 Task: Change the configuration of the board layout of the mark's project to sort by "Reviewers" in ascending order.
Action: Mouse moved to (189, 120)
Screenshot: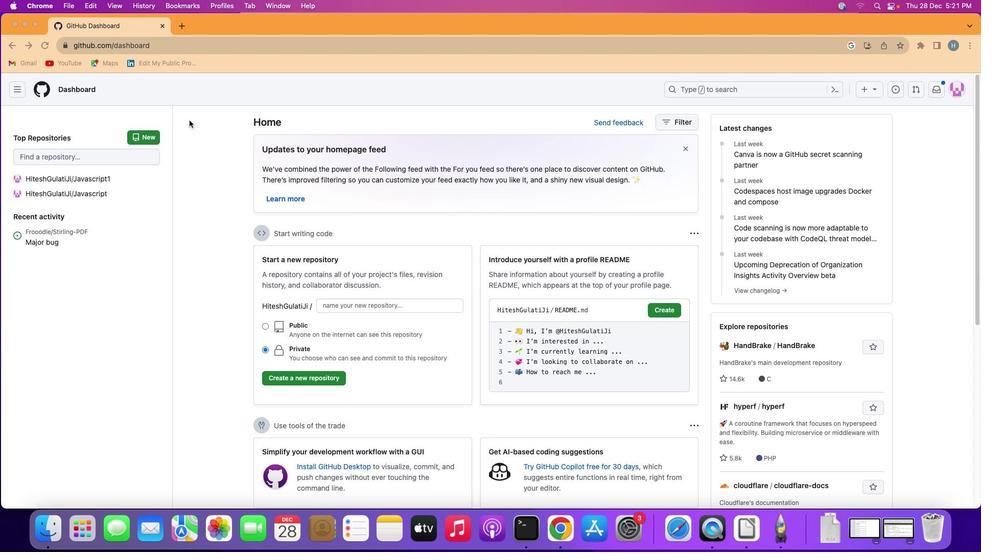 
Action: Mouse pressed left at (189, 120)
Screenshot: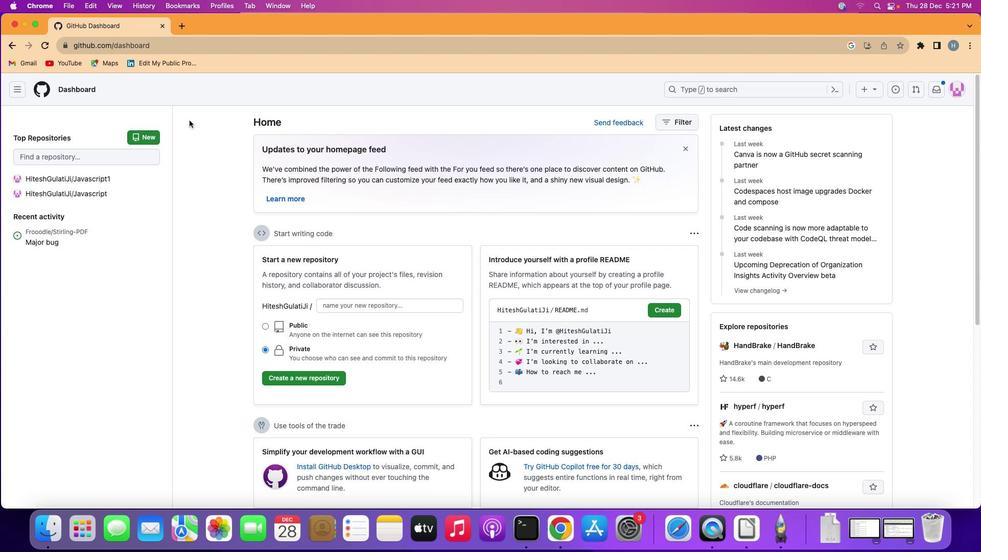 
Action: Mouse moved to (15, 86)
Screenshot: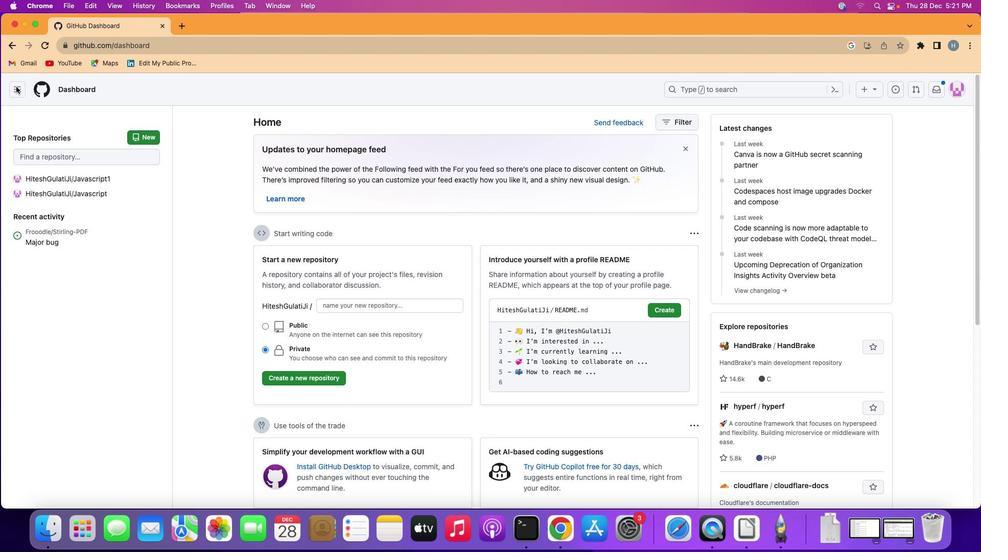 
Action: Mouse pressed left at (15, 86)
Screenshot: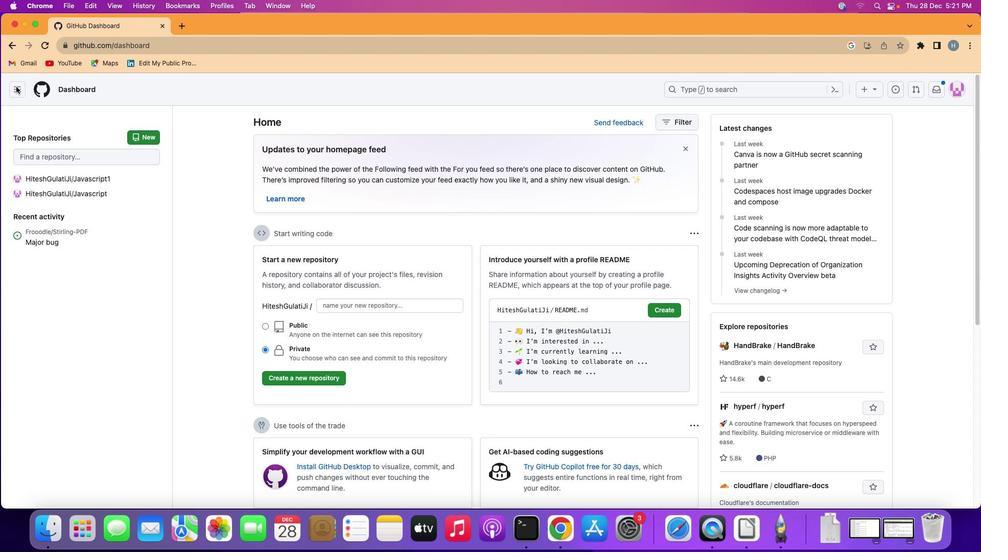 
Action: Mouse moved to (44, 165)
Screenshot: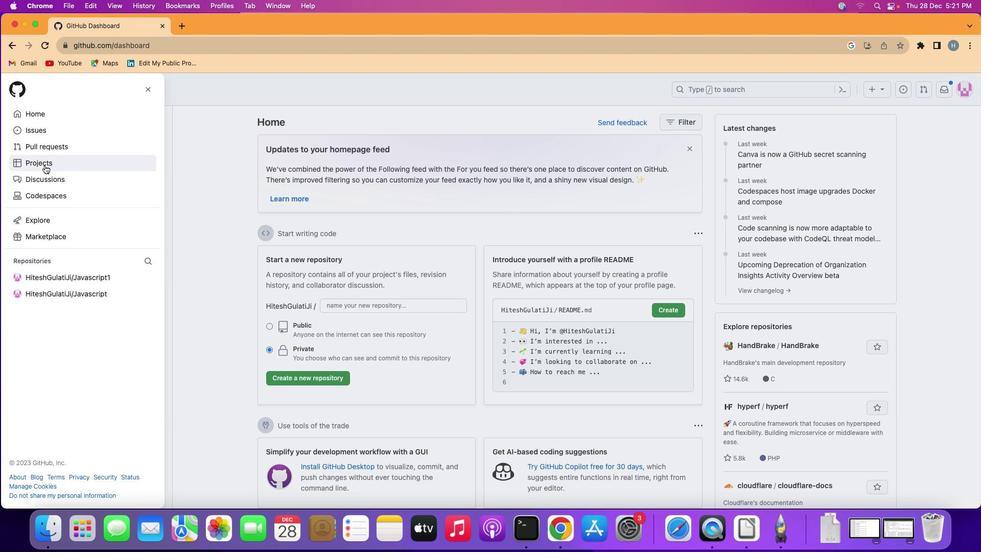 
Action: Mouse pressed left at (44, 165)
Screenshot: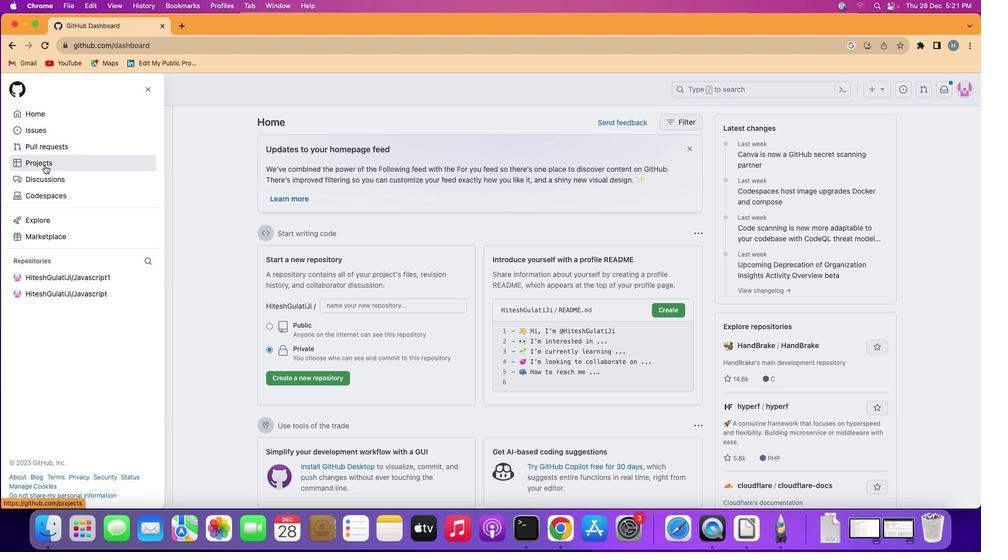 
Action: Mouse moved to (382, 186)
Screenshot: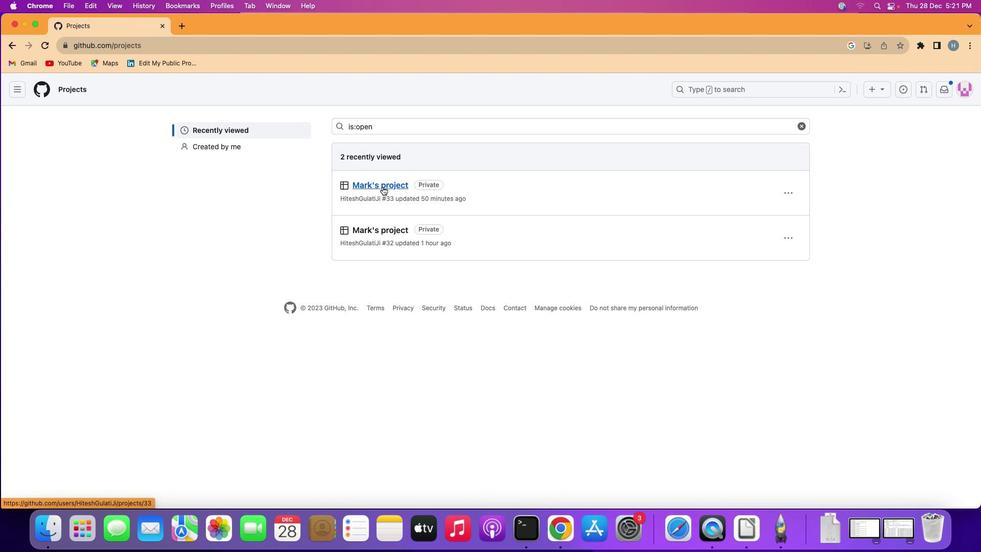 
Action: Mouse pressed left at (382, 186)
Screenshot: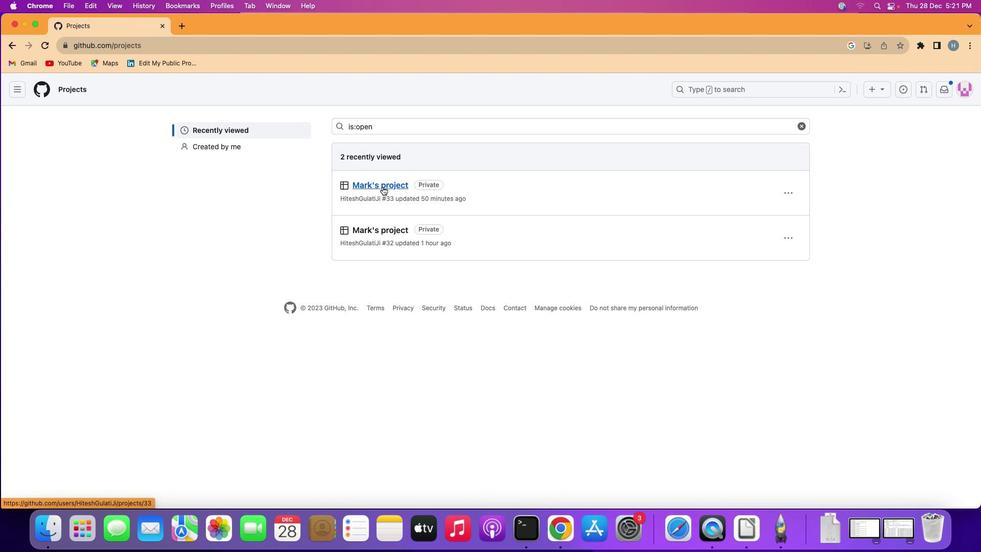 
Action: Mouse moved to (70, 137)
Screenshot: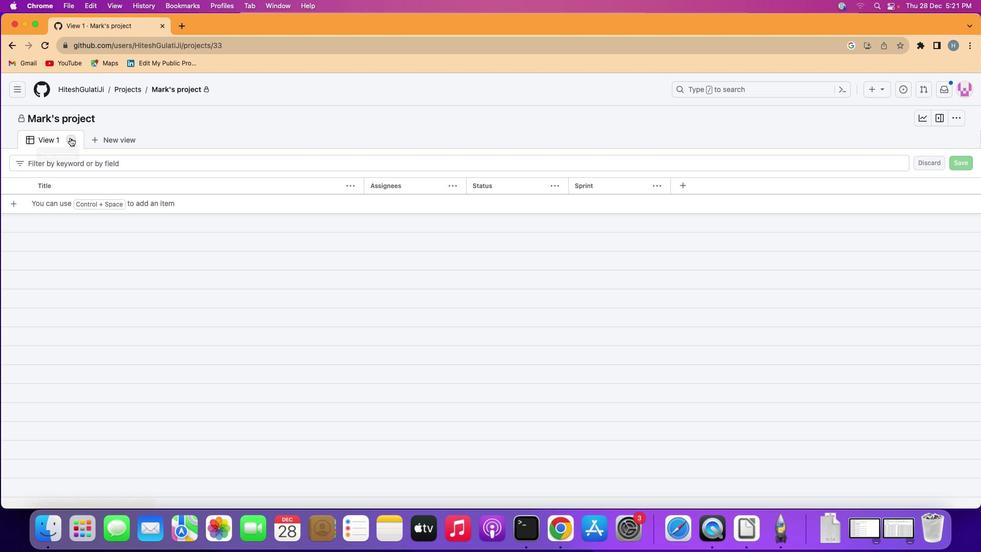 
Action: Mouse pressed left at (70, 137)
Screenshot: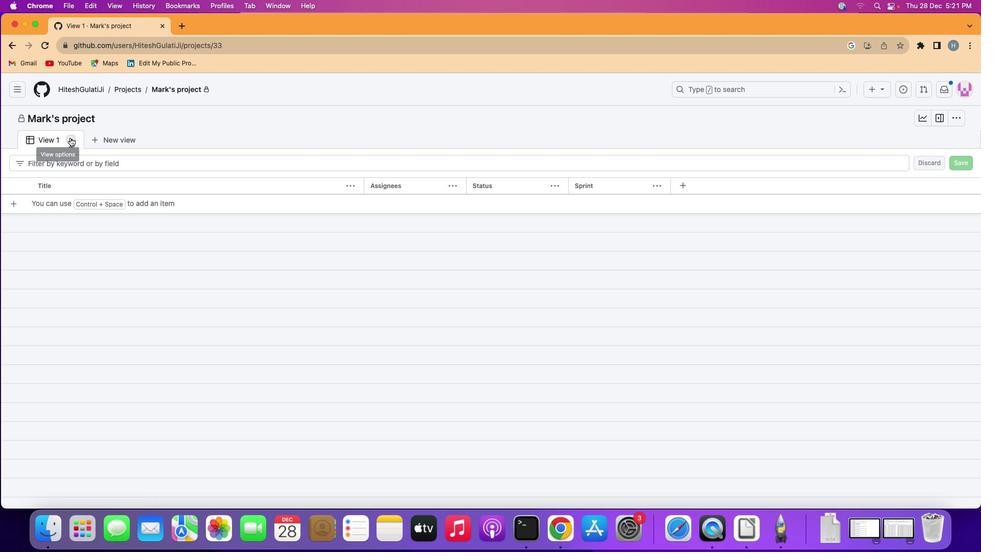 
Action: Mouse moved to (147, 172)
Screenshot: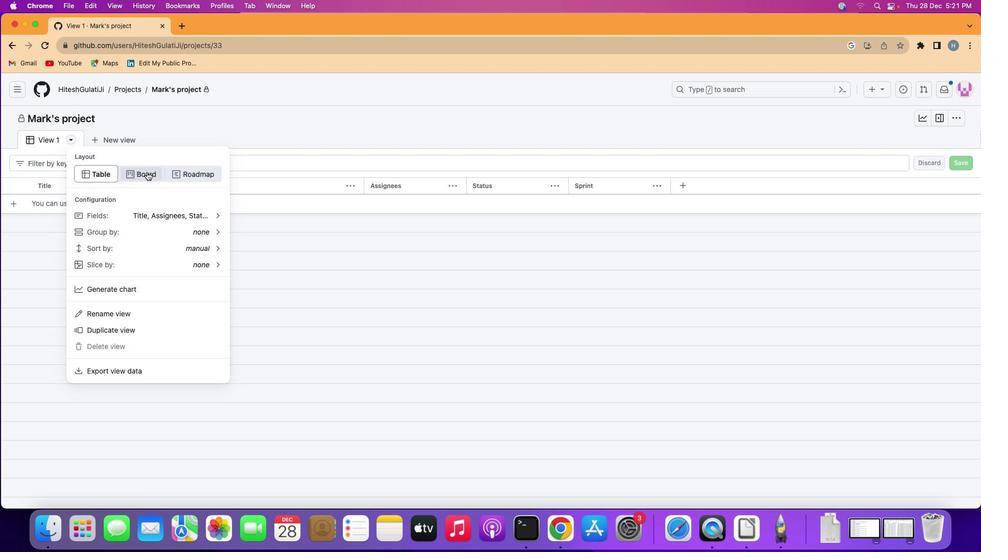 
Action: Mouse pressed left at (147, 172)
Screenshot: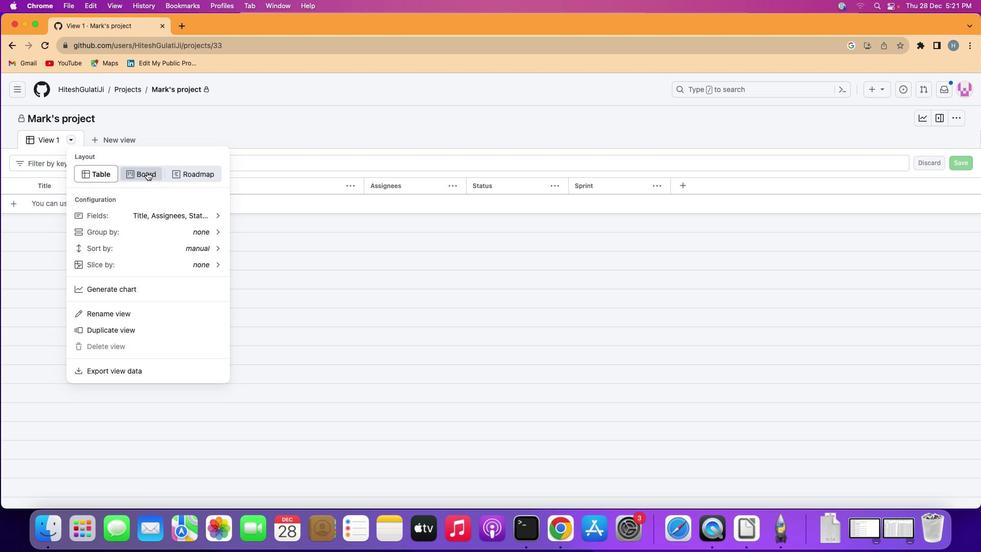 
Action: Mouse moved to (70, 138)
Screenshot: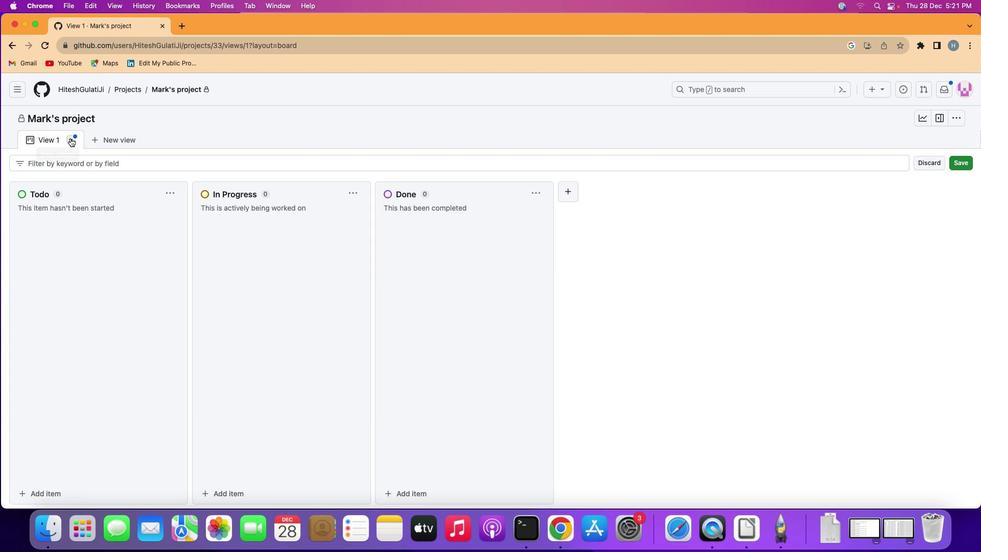 
Action: Mouse pressed left at (70, 138)
Screenshot: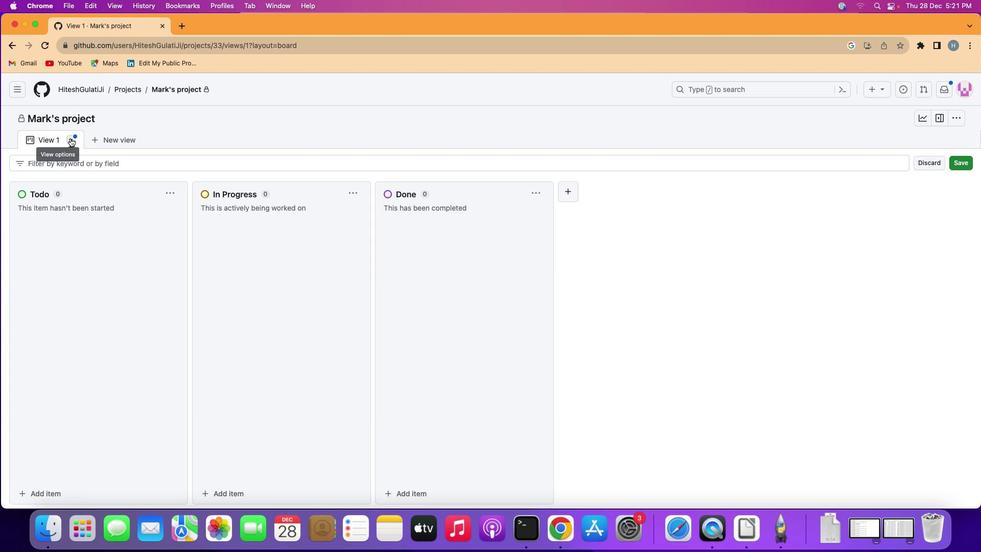 
Action: Mouse moved to (162, 263)
Screenshot: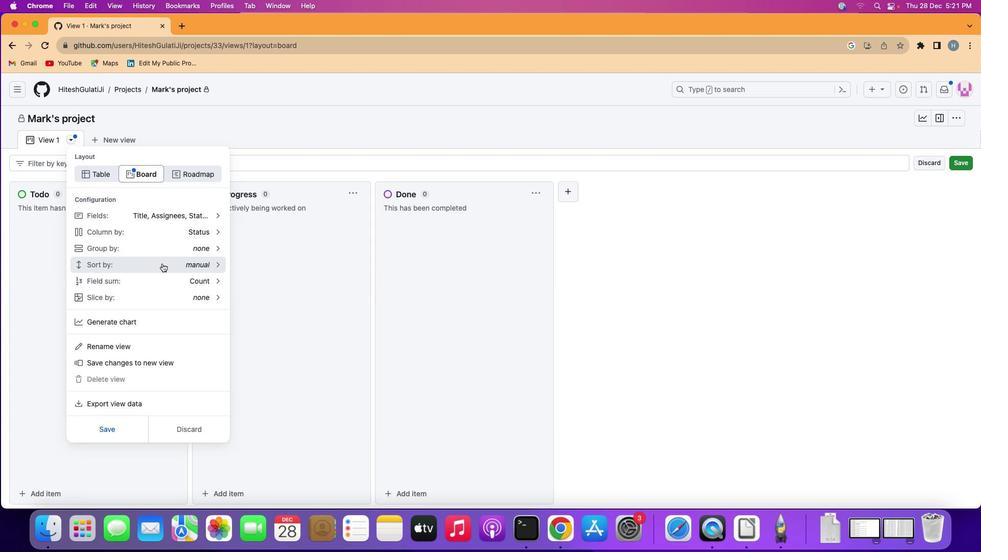 
Action: Mouse pressed left at (162, 263)
Screenshot: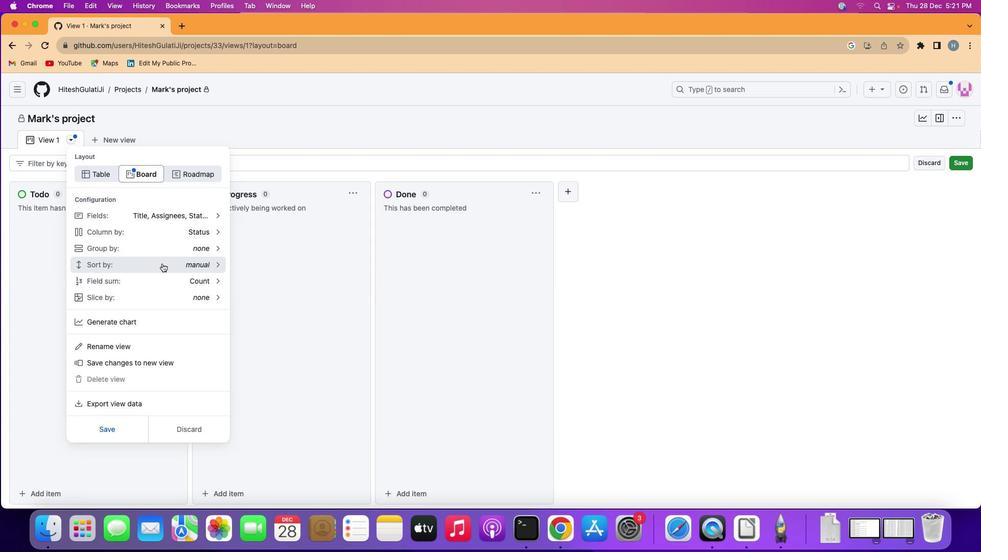 
Action: Mouse moved to (149, 273)
Screenshot: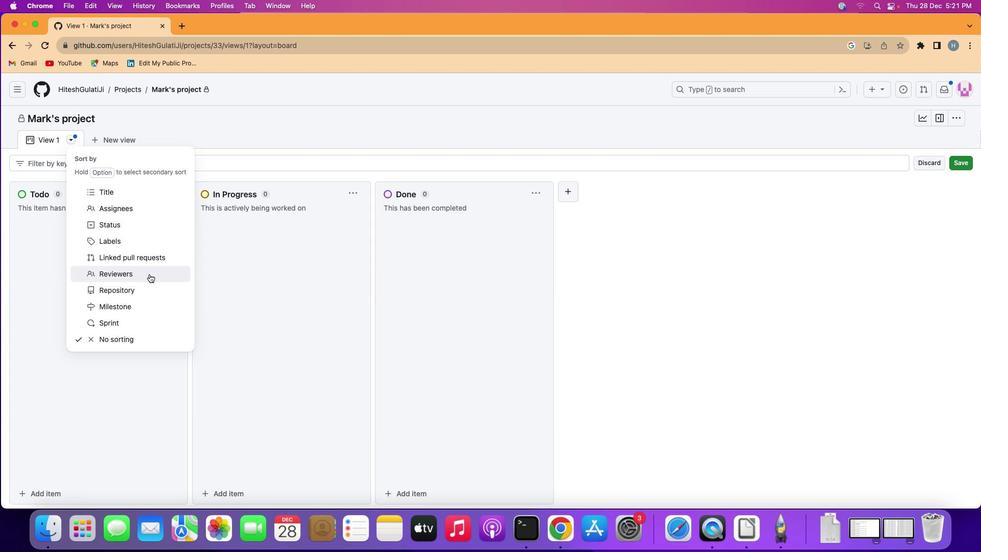 
Action: Mouse pressed left at (149, 273)
Screenshot: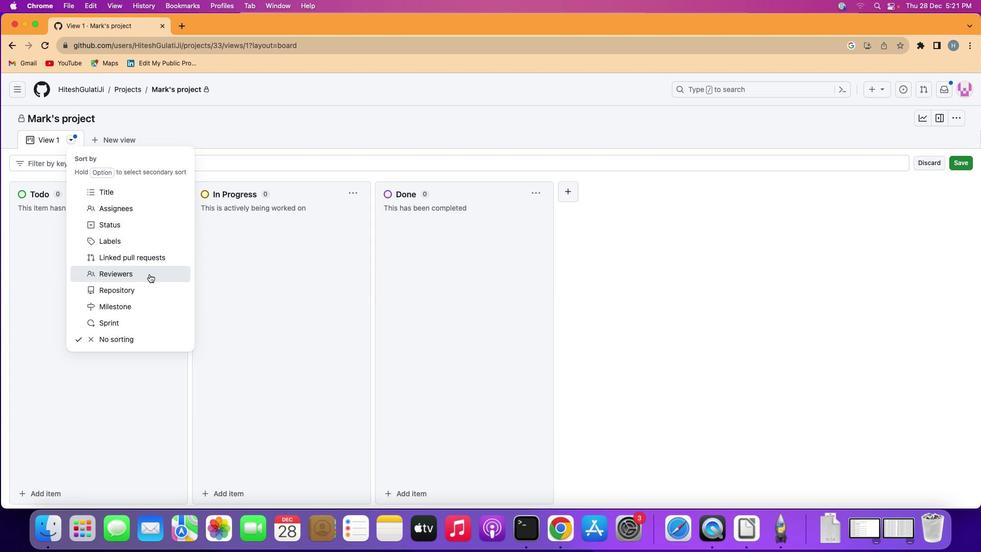 
Action: Mouse moved to (285, 275)
Screenshot: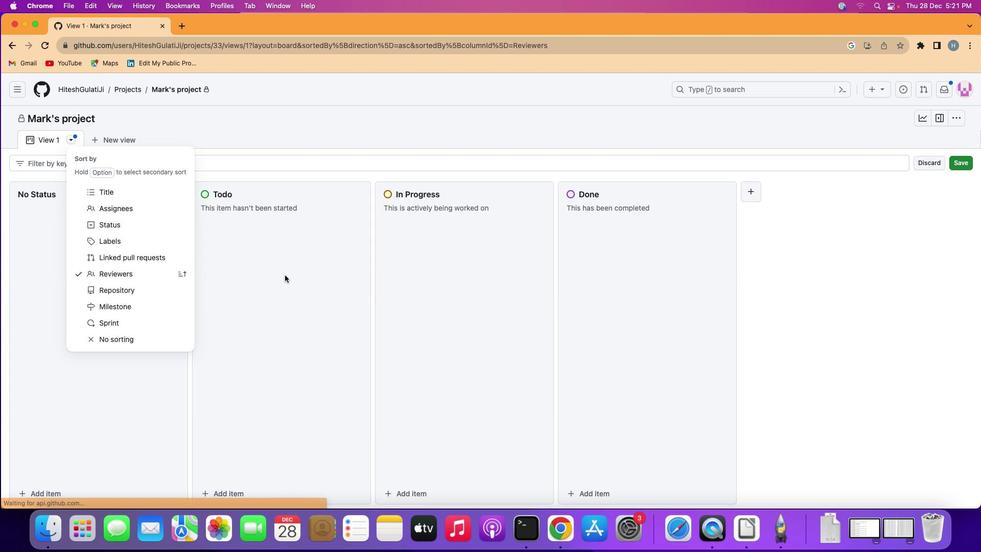 
